 Task: Create a sub task System Test and UAT for the task  Create a new online platform for online gaming tournaments in the project BarTech , assign it to team member softage.1@softage.net and update the status of the sub task to  Off Track , set the priority of the sub task to High
Action: Mouse moved to (730, 327)
Screenshot: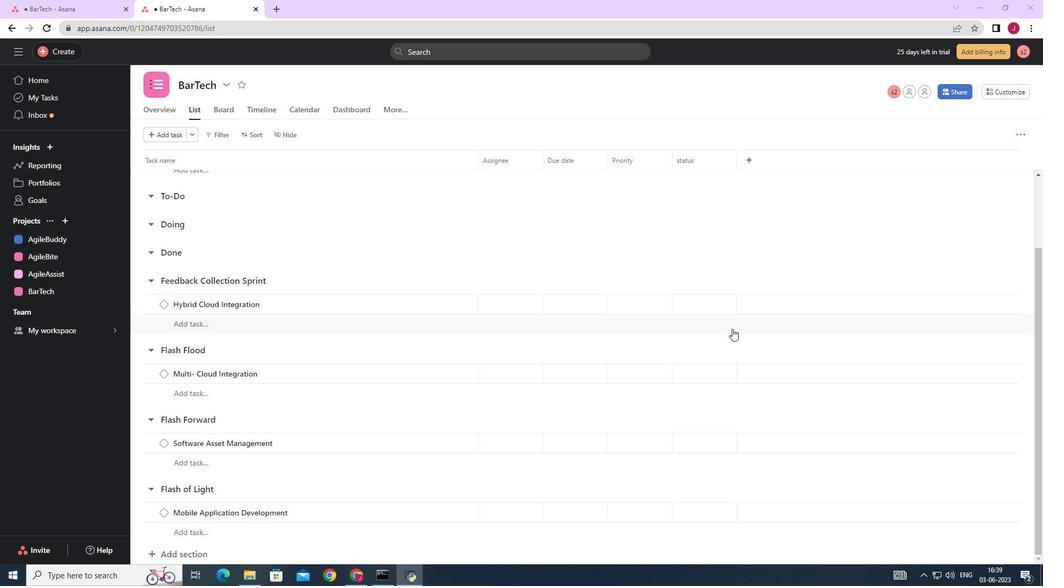 
Action: Mouse scrolled (730, 328) with delta (0, 0)
Screenshot: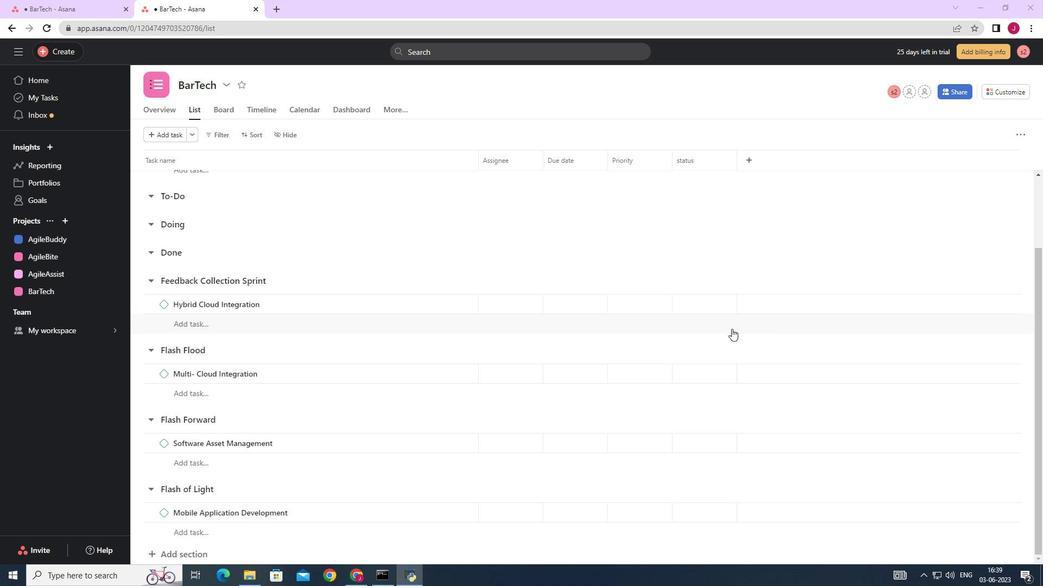 
Action: Mouse scrolled (730, 328) with delta (0, 0)
Screenshot: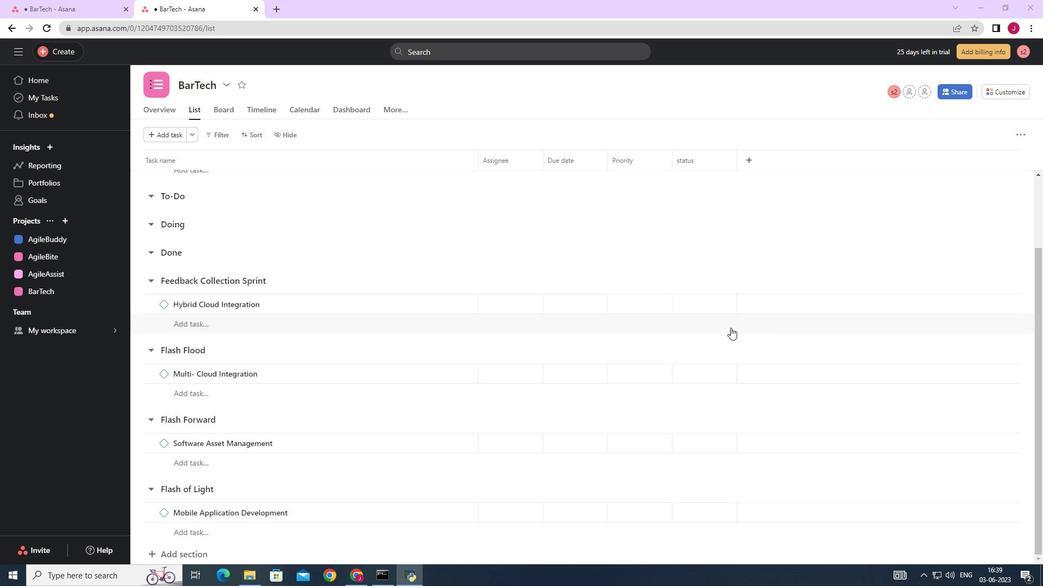 
Action: Mouse scrolled (730, 328) with delta (0, 0)
Screenshot: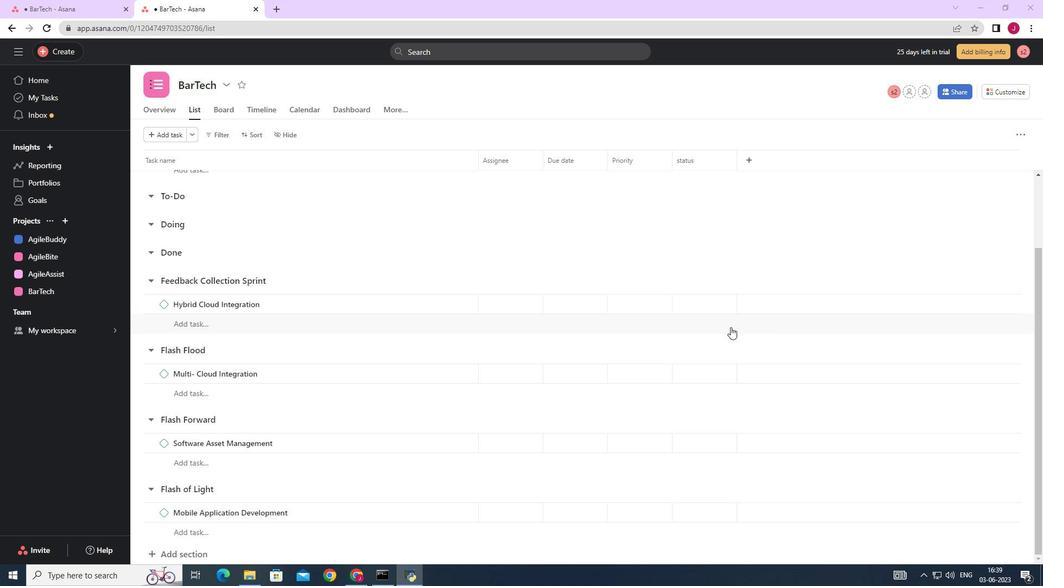 
Action: Mouse moved to (728, 323)
Screenshot: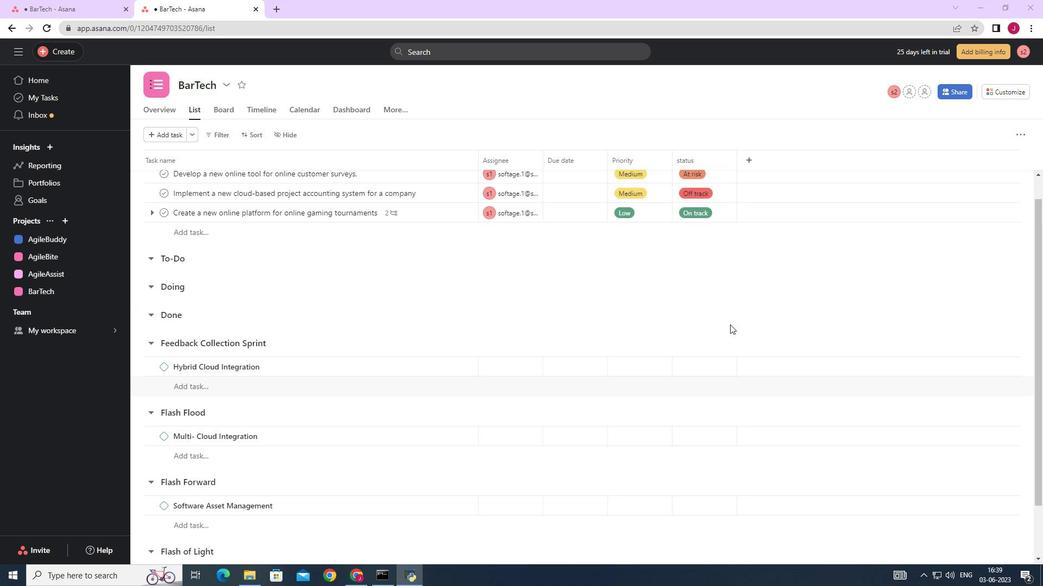 
Action: Mouse scrolled (728, 323) with delta (0, 0)
Screenshot: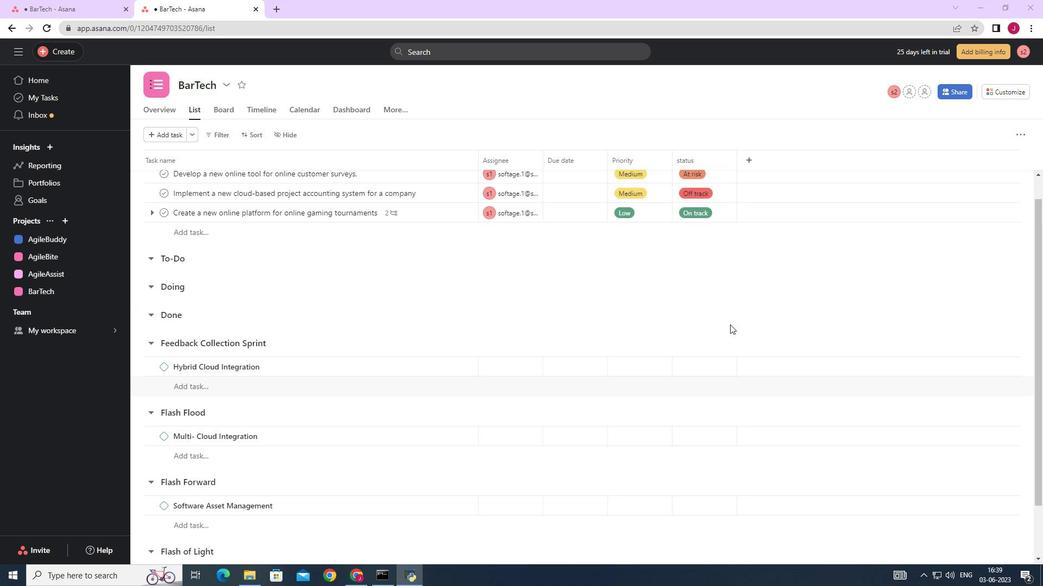 
Action: Mouse scrolled (728, 323) with delta (0, 0)
Screenshot: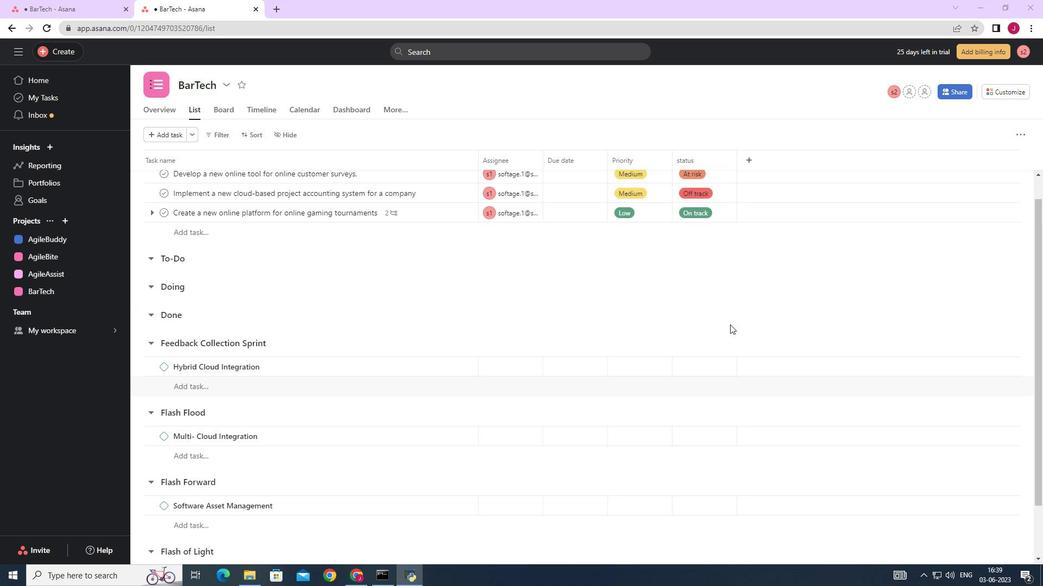 
Action: Mouse scrolled (728, 323) with delta (0, 0)
Screenshot: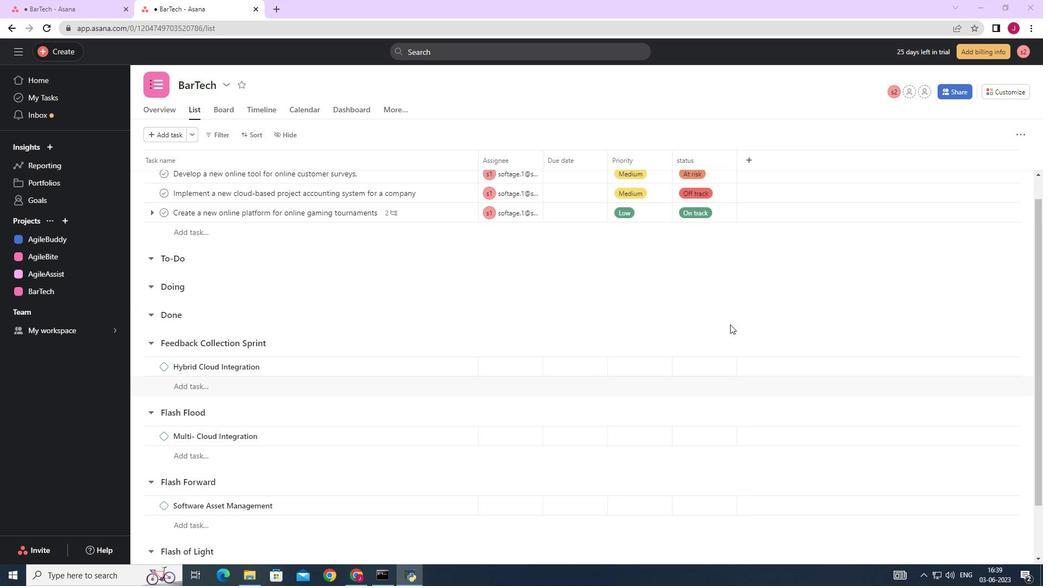 
Action: Mouse scrolled (728, 323) with delta (0, 0)
Screenshot: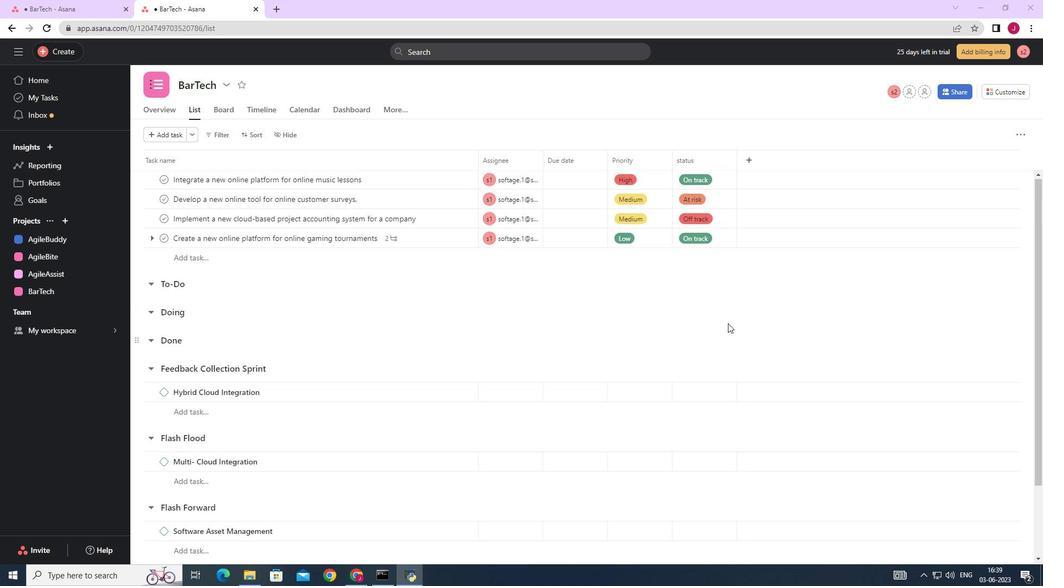 
Action: Mouse scrolled (728, 323) with delta (0, 0)
Screenshot: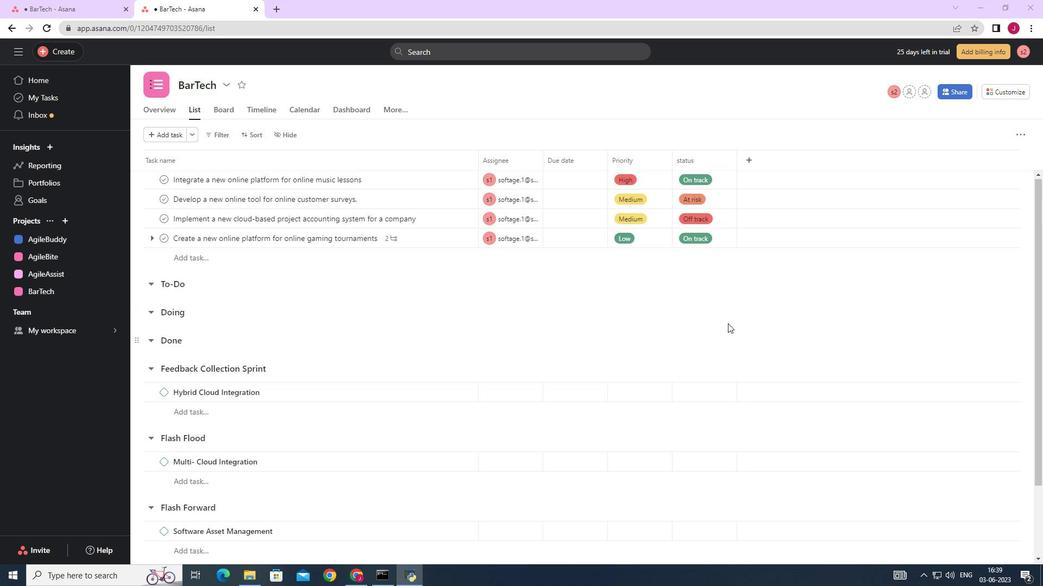
Action: Mouse moved to (488, 304)
Screenshot: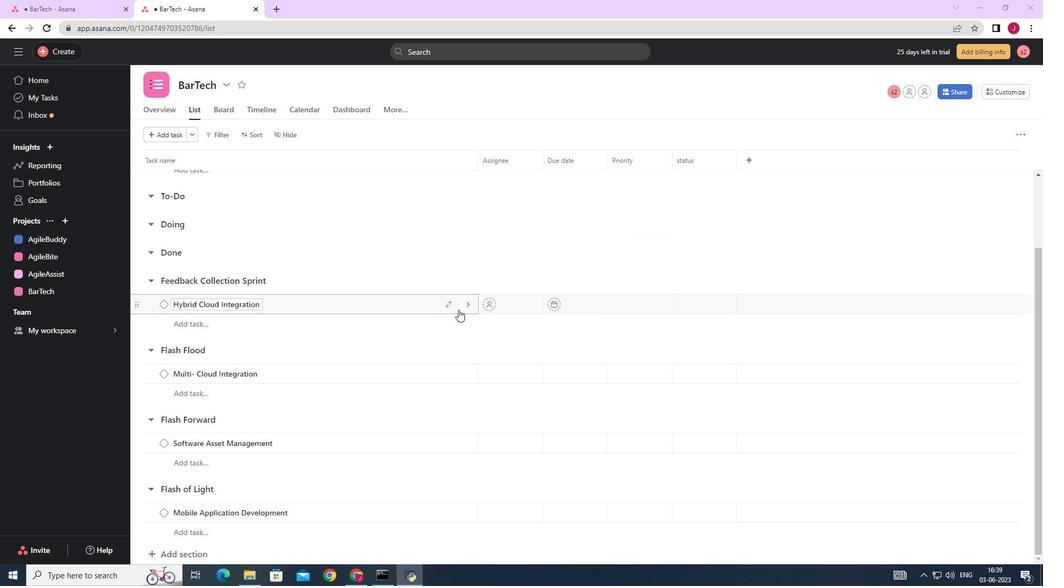 
Action: Mouse scrolled (488, 304) with delta (0, 0)
Screenshot: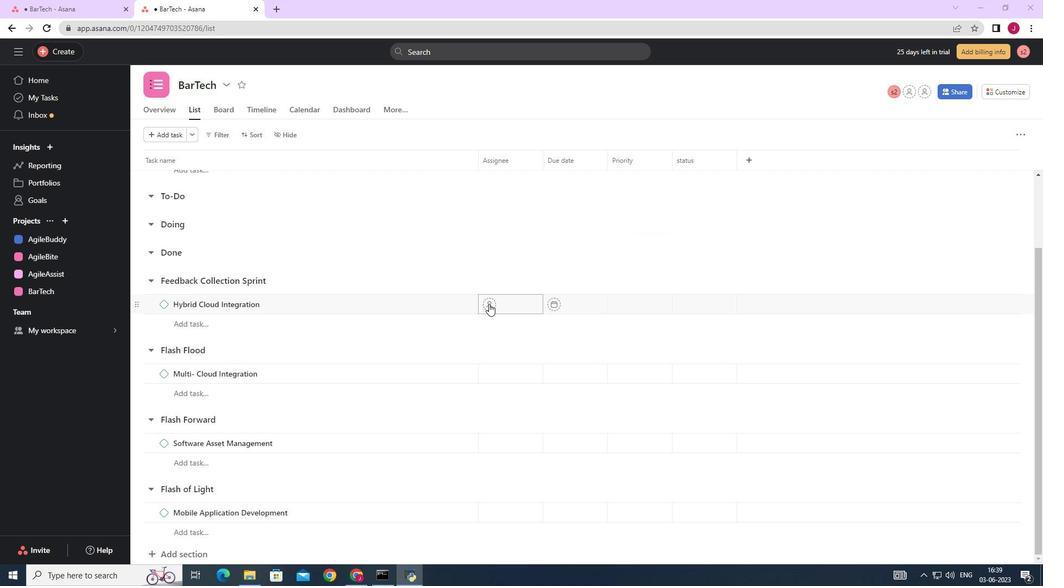 
Action: Mouse moved to (485, 295)
Screenshot: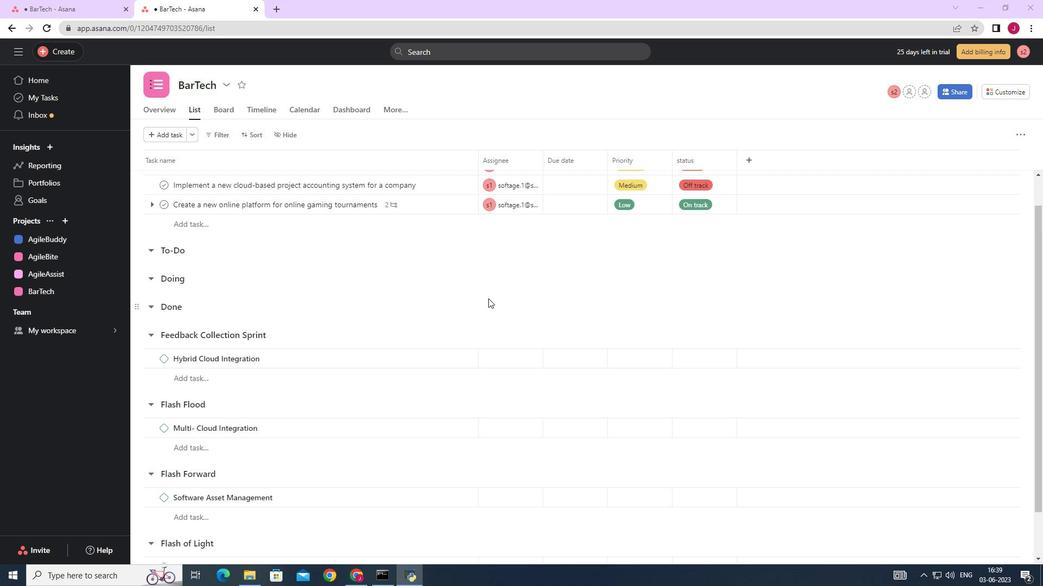 
Action: Mouse scrolled (485, 296) with delta (0, 0)
Screenshot: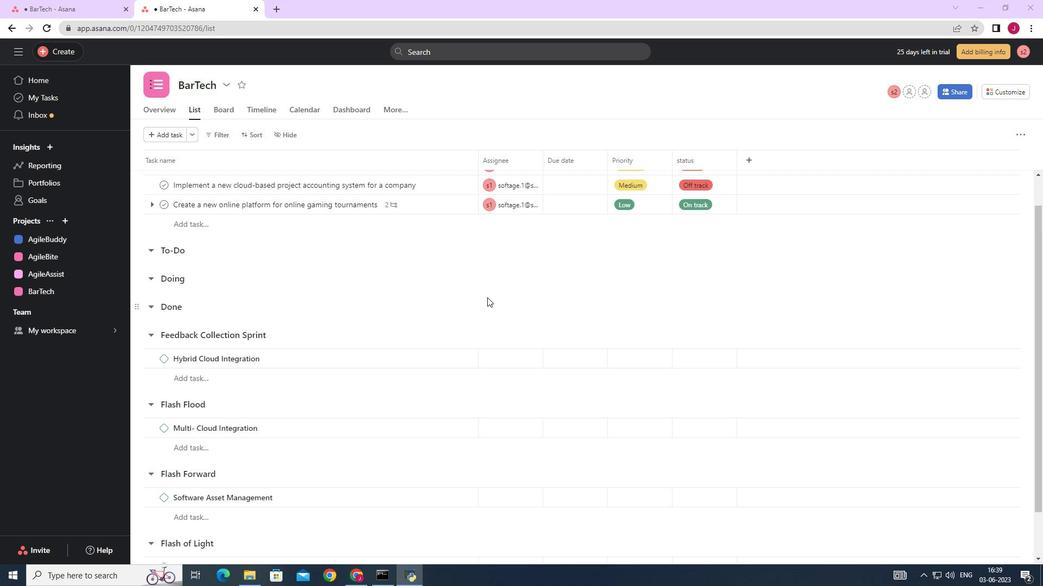 
Action: Mouse scrolled (485, 296) with delta (0, 0)
Screenshot: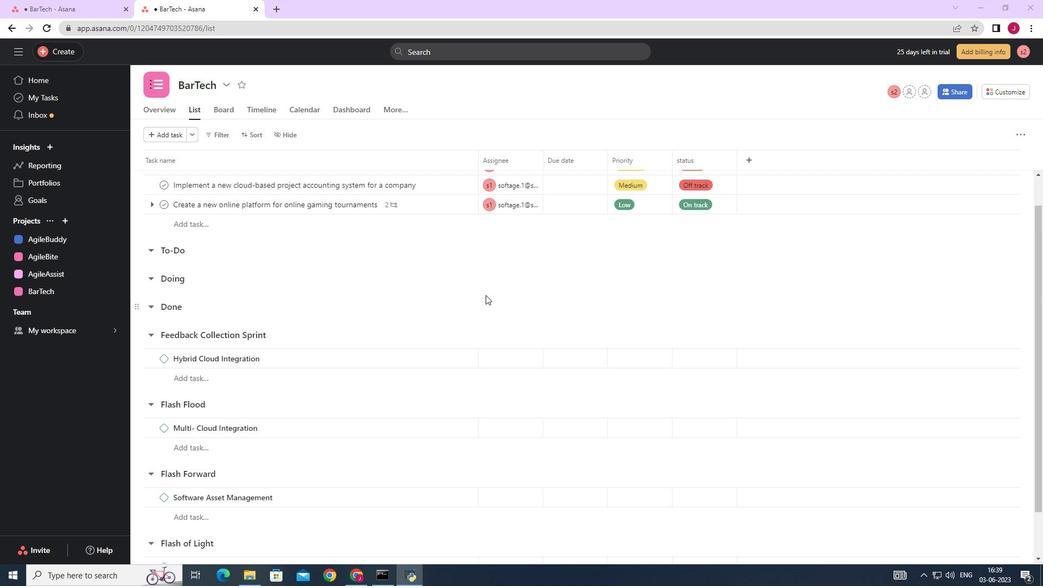 
Action: Mouse moved to (437, 241)
Screenshot: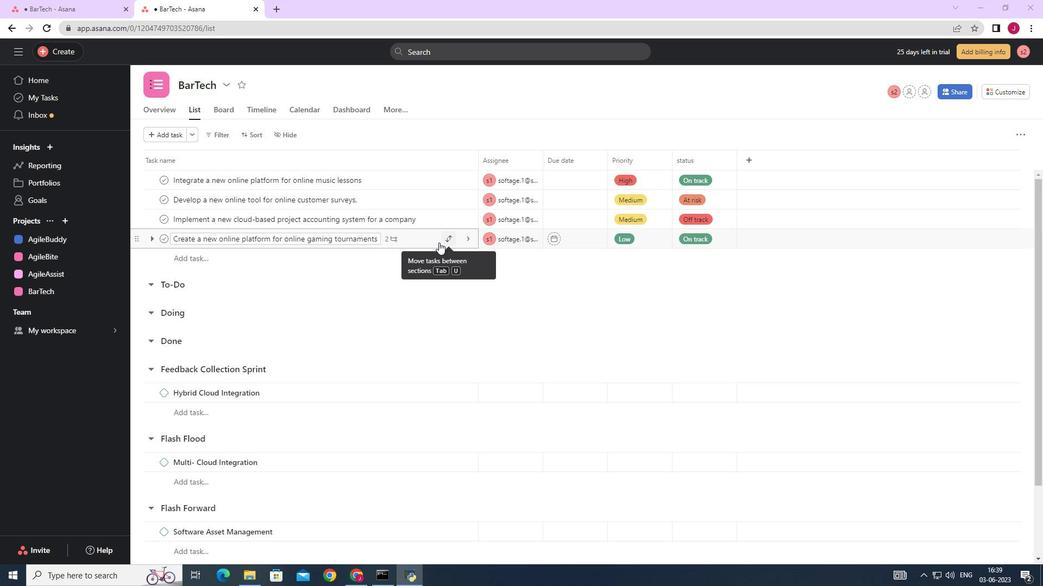 
Action: Mouse pressed left at (437, 241)
Screenshot: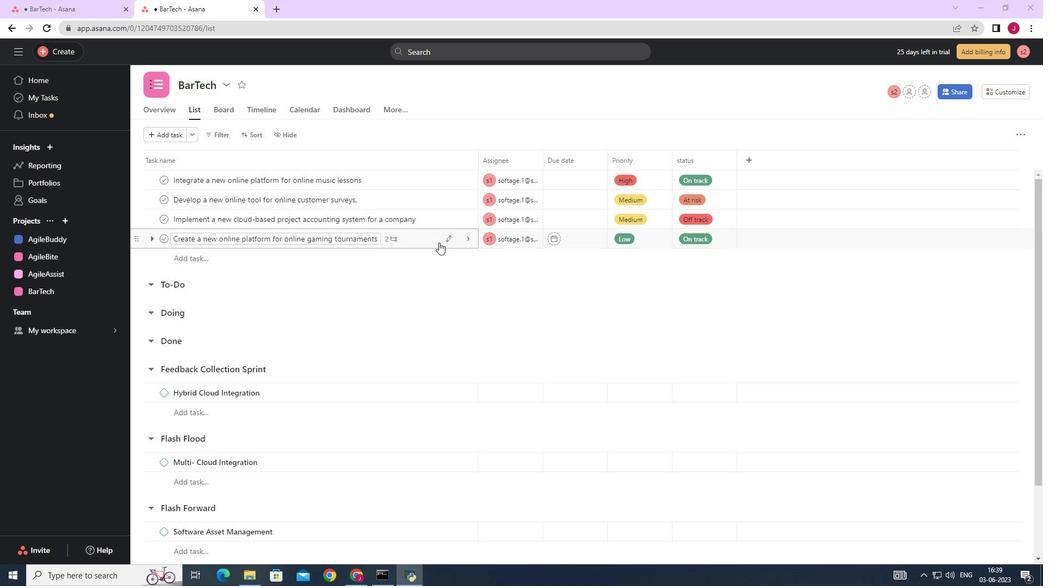 
Action: Mouse moved to (766, 320)
Screenshot: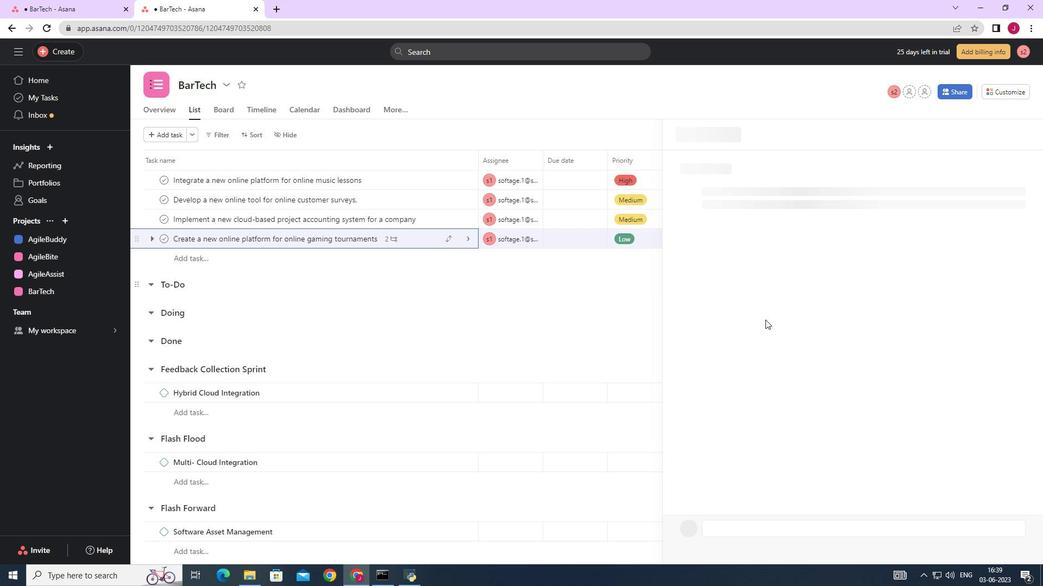 
Action: Mouse scrolled (766, 320) with delta (0, 0)
Screenshot: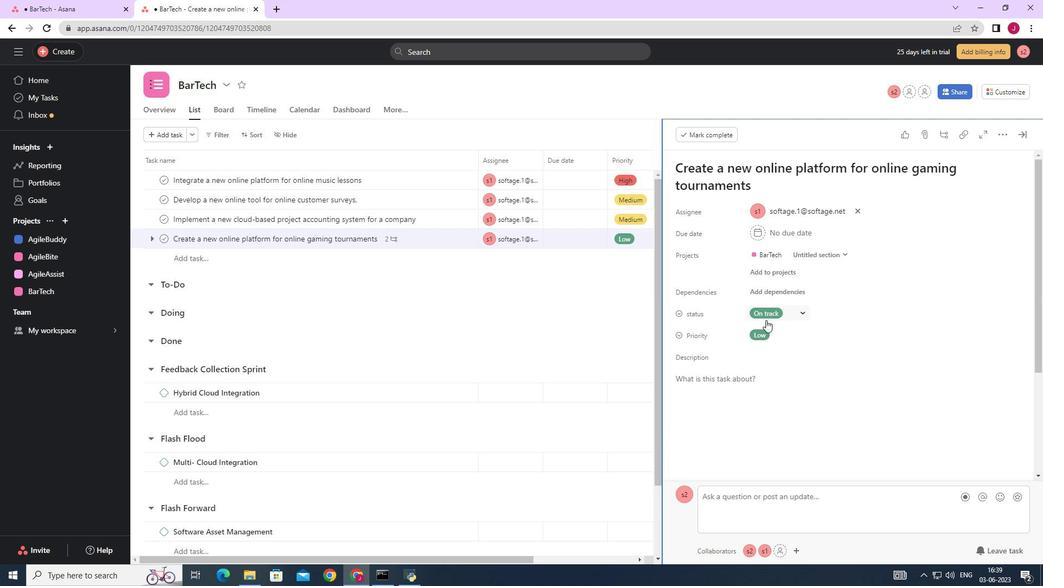 
Action: Mouse scrolled (766, 320) with delta (0, 0)
Screenshot: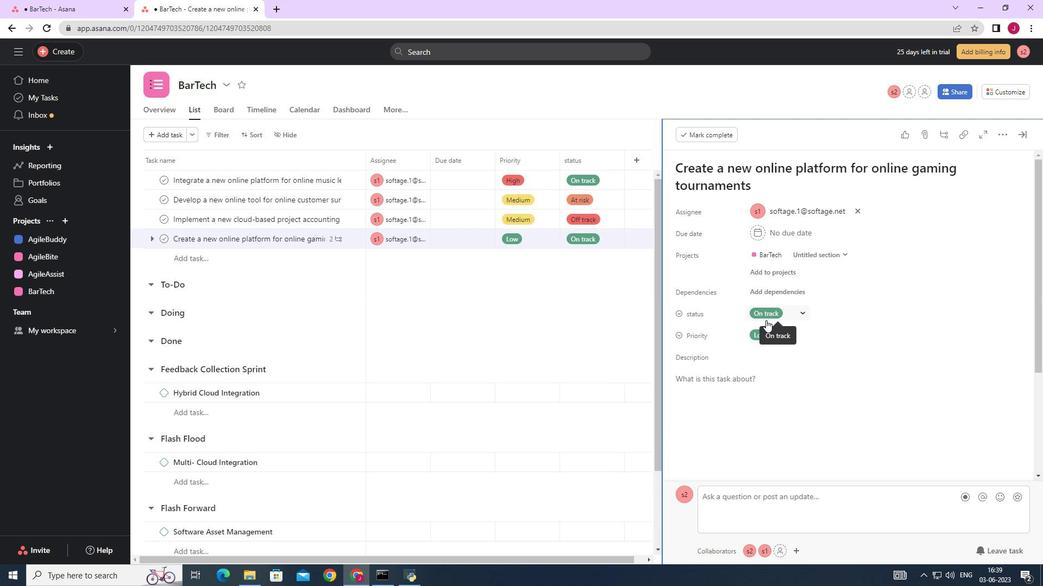 
Action: Mouse moved to (766, 320)
Screenshot: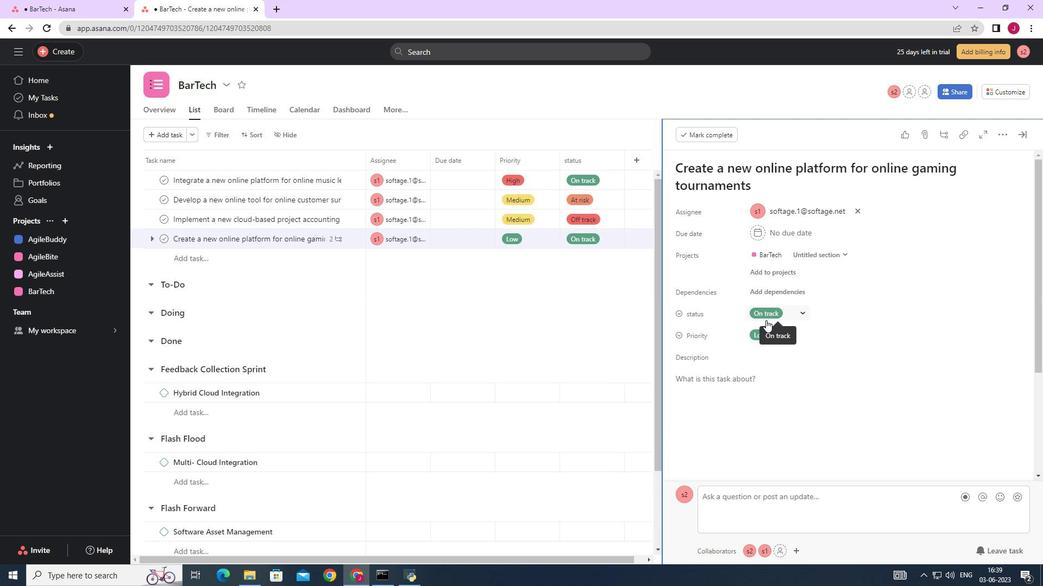 
Action: Mouse scrolled (766, 320) with delta (0, 0)
Screenshot: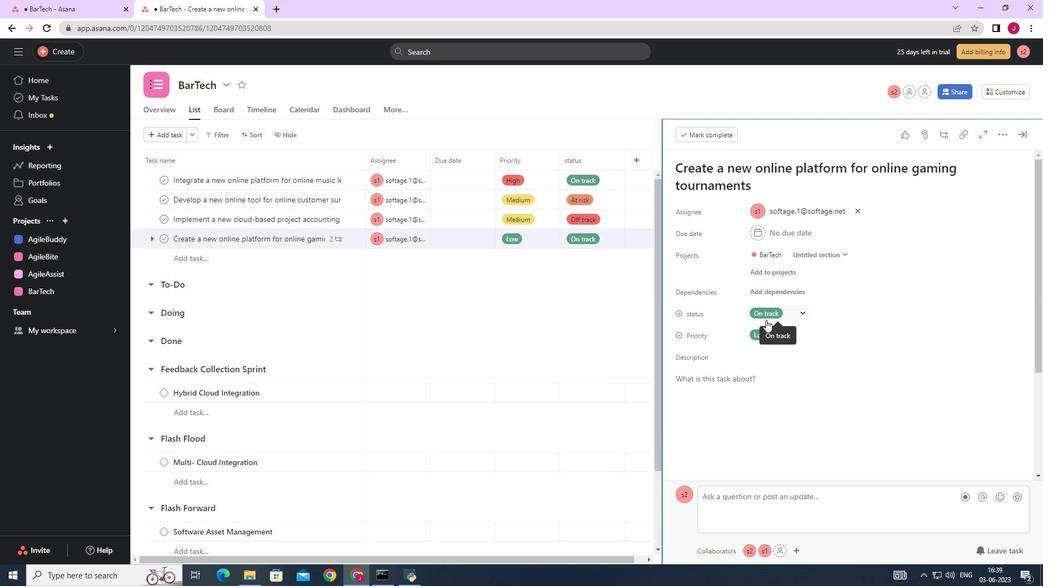 
Action: Mouse moved to (767, 321)
Screenshot: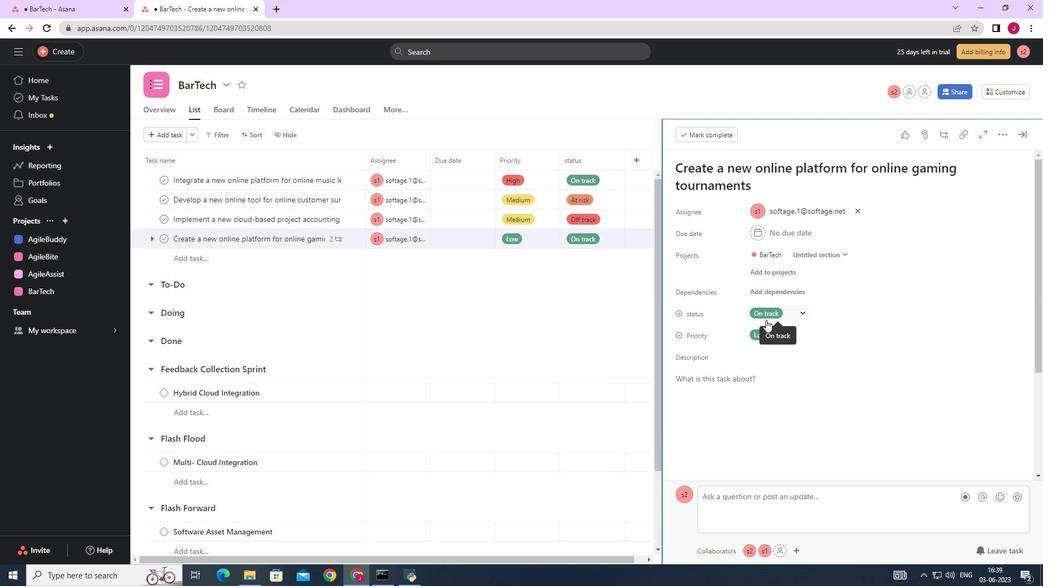 
Action: Mouse scrolled (767, 321) with delta (0, 0)
Screenshot: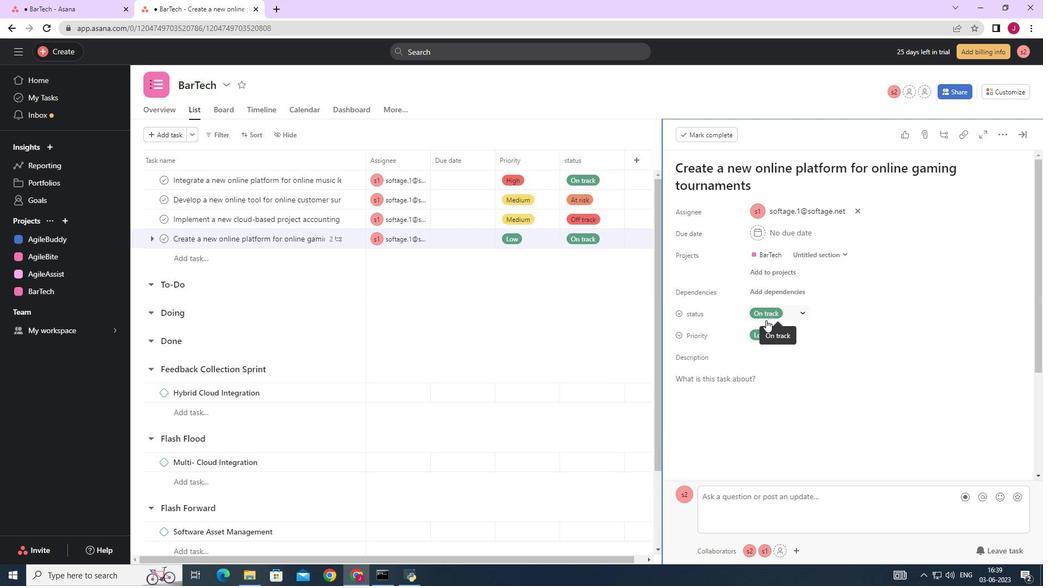 
Action: Mouse moved to (768, 322)
Screenshot: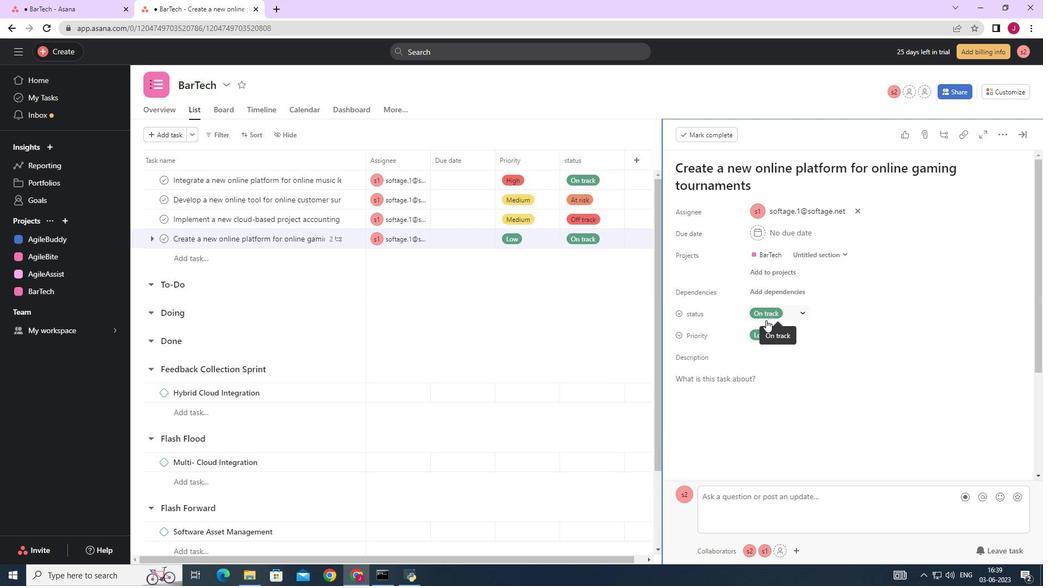 
Action: Mouse scrolled (768, 321) with delta (0, 0)
Screenshot: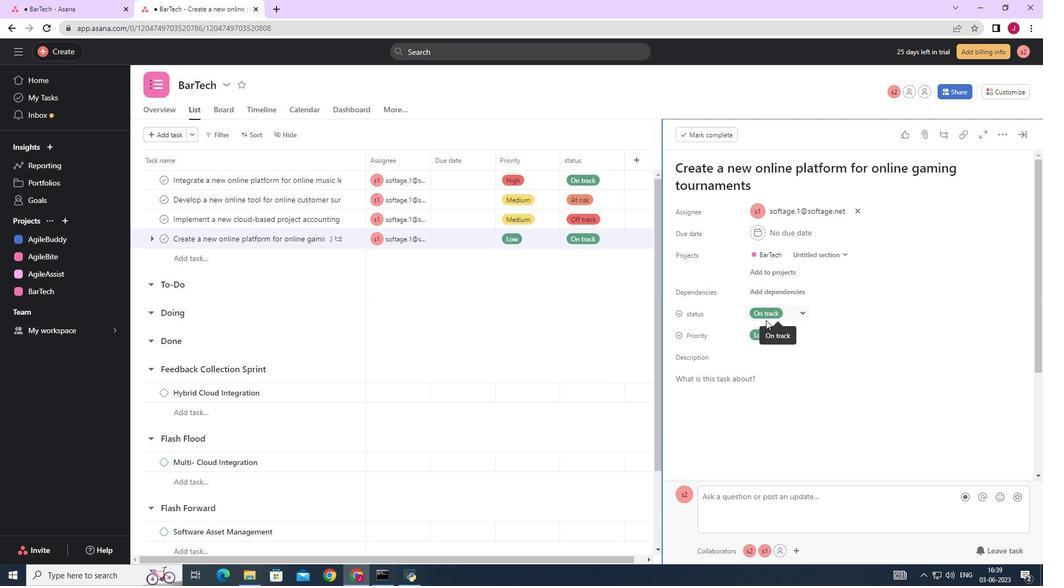 
Action: Mouse moved to (716, 393)
Screenshot: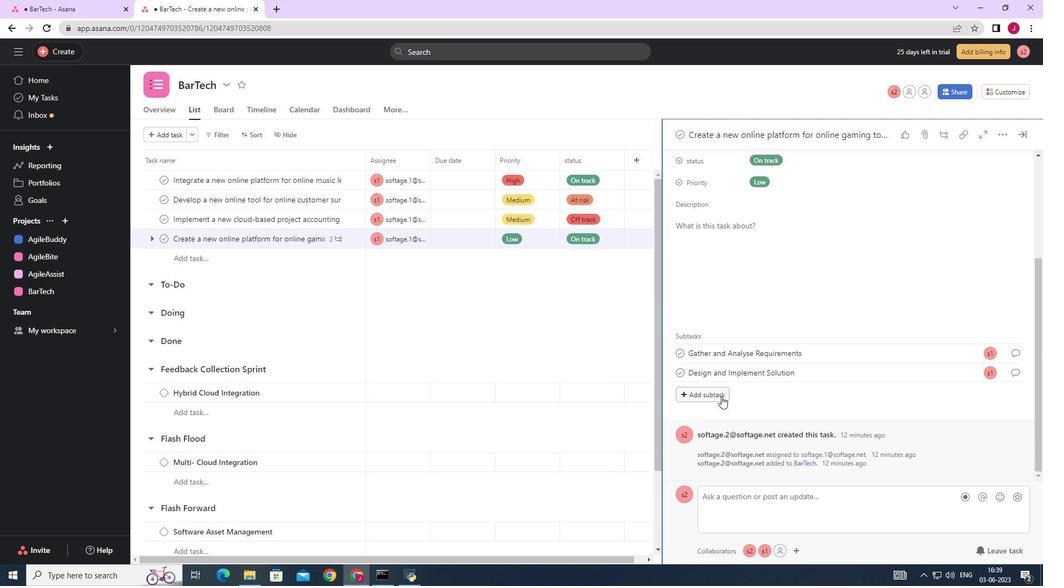 
Action: Mouse pressed left at (716, 393)
Screenshot: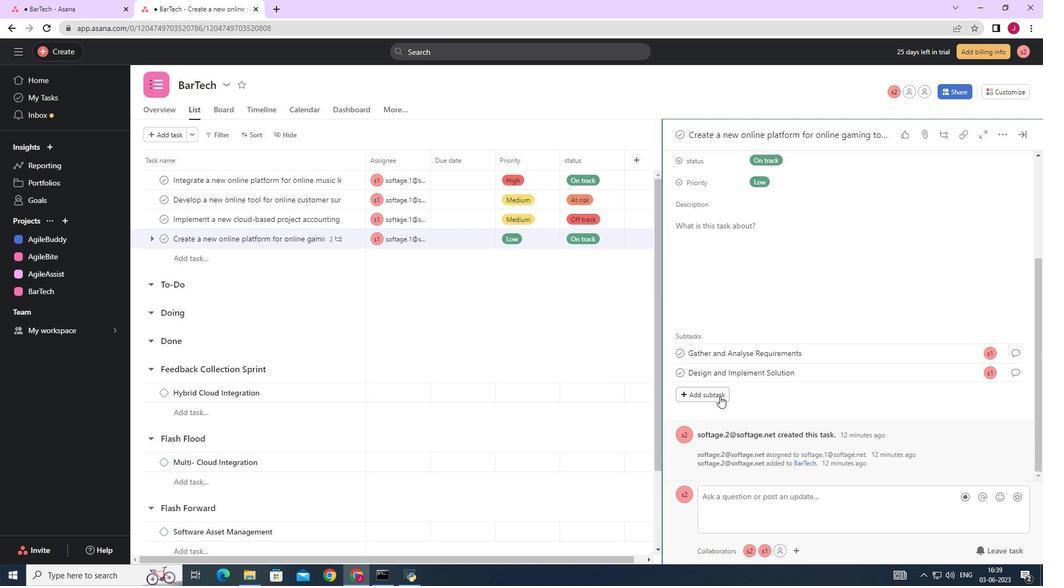 
Action: Mouse moved to (694, 376)
Screenshot: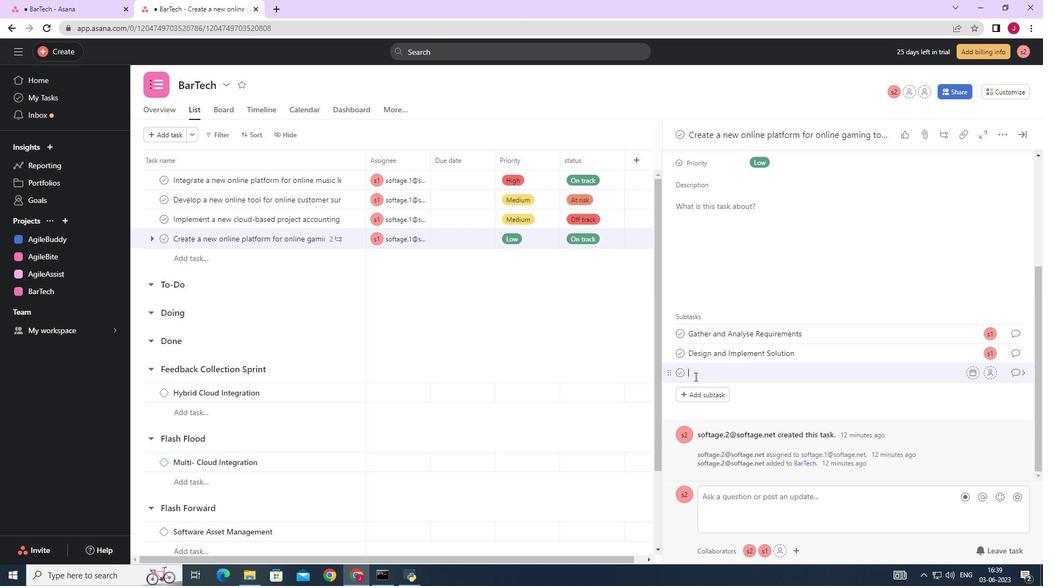 
Action: Key pressed <Key.caps_lock>S<Key.caps_lock>ystem<Key.space><Key.caps_lock>T<Key.caps_lock>est<Key.space>and<Key.space><Key.caps_lock>USA<Key.backspace><Key.backspace>AT
Screenshot: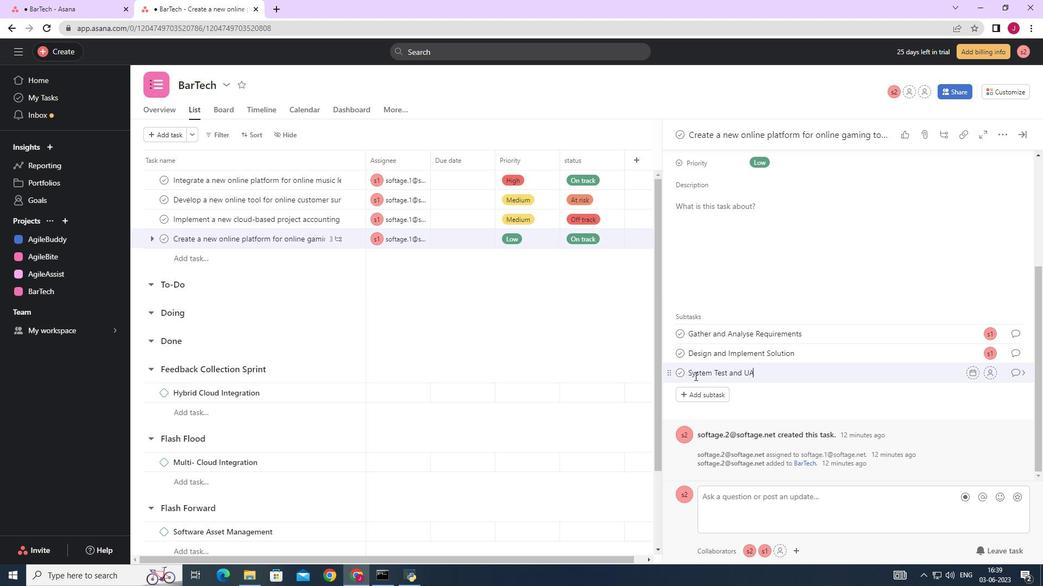 
Action: Mouse moved to (993, 376)
Screenshot: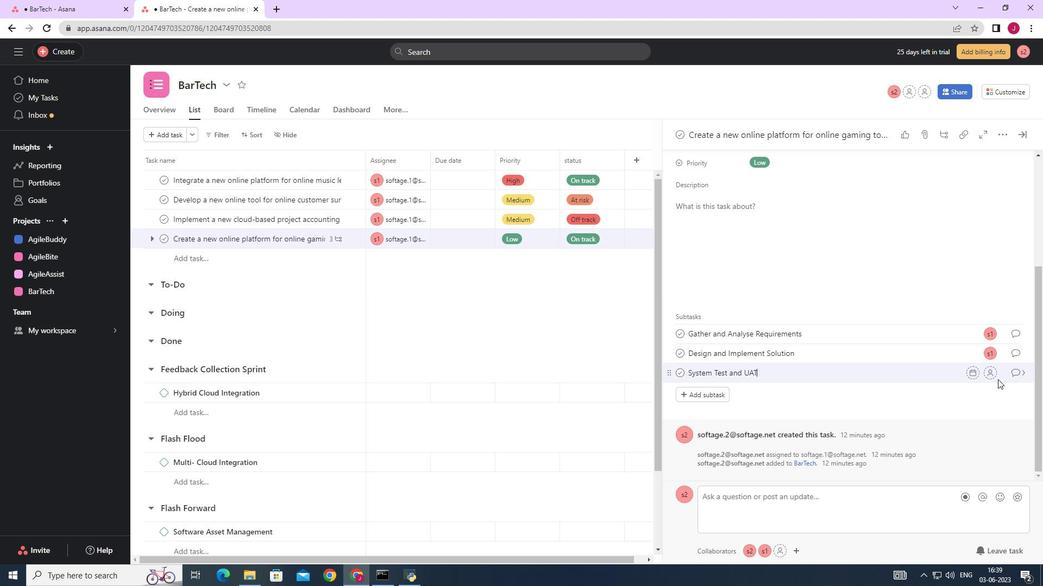 
Action: Mouse pressed left at (993, 376)
Screenshot: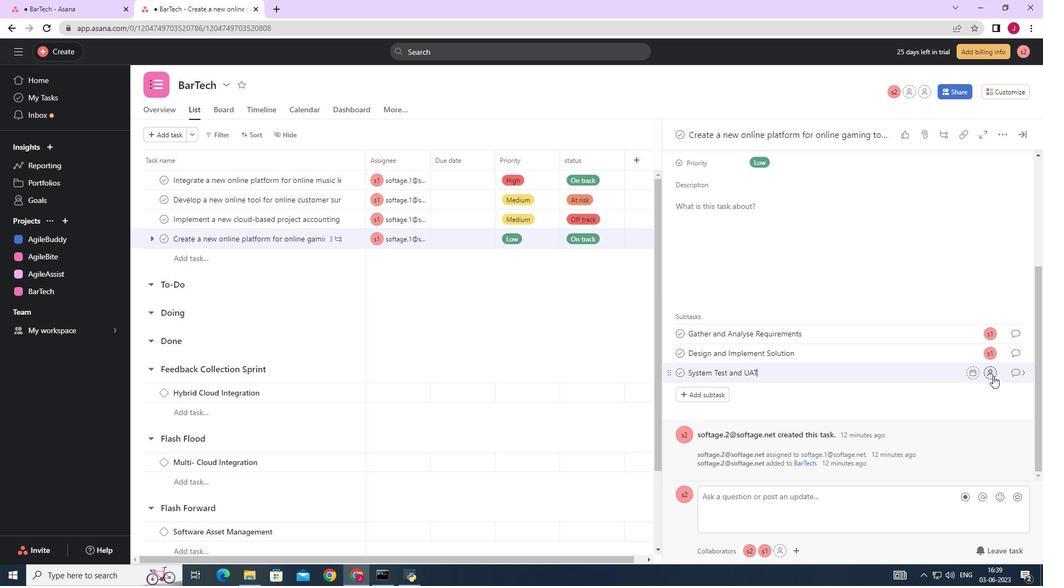 
Action: Mouse moved to (980, 375)
Screenshot: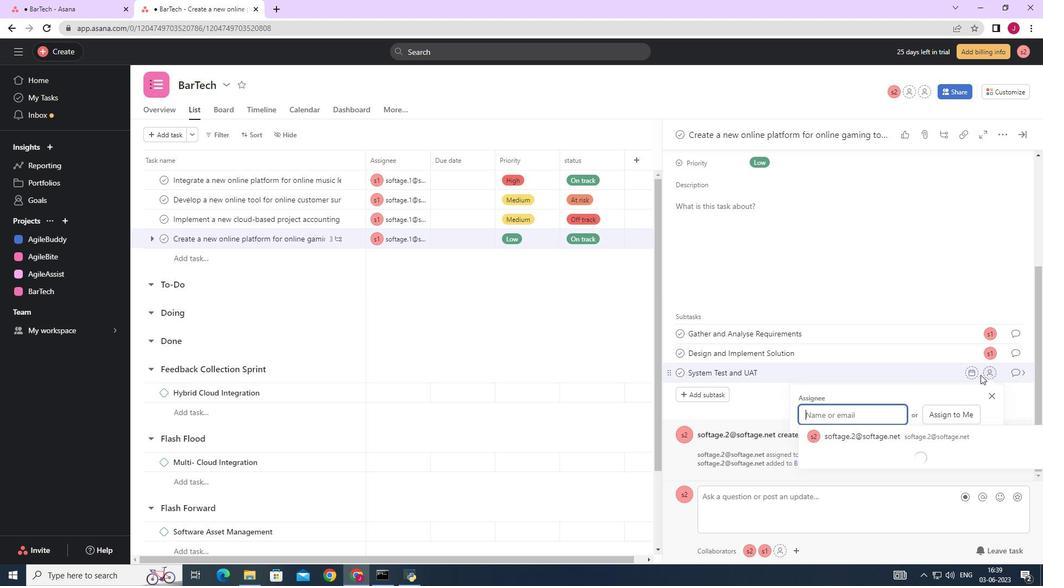 
Action: Key pressed SOFTAGE.1
Screenshot: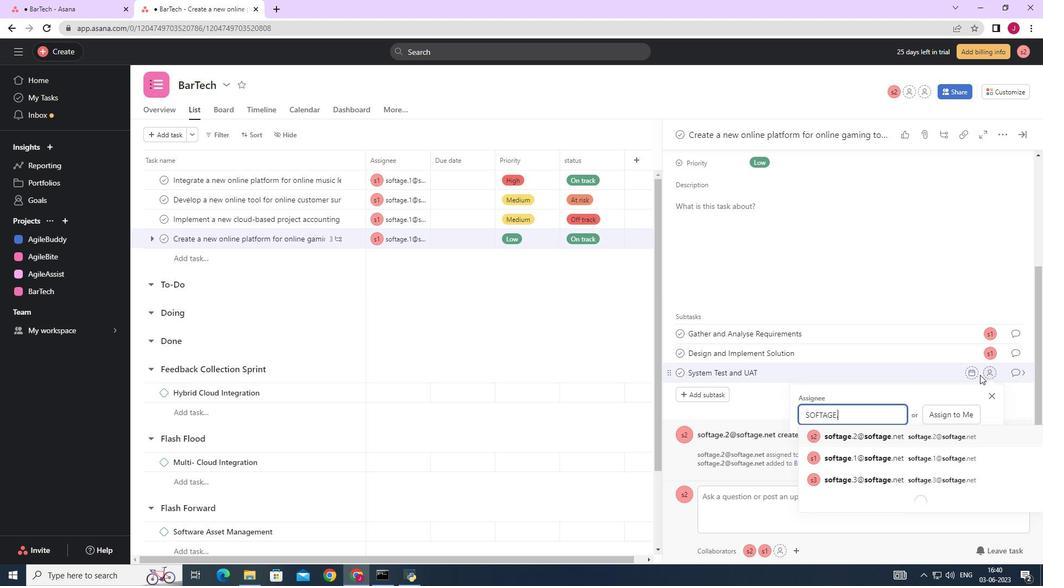 
Action: Mouse moved to (887, 434)
Screenshot: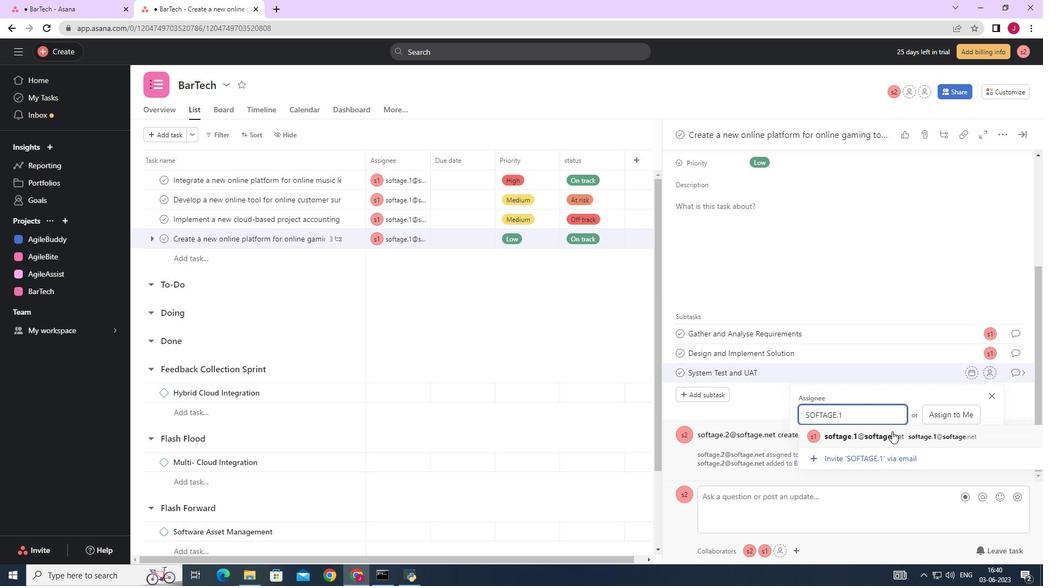 
Action: Mouse pressed left at (887, 434)
Screenshot: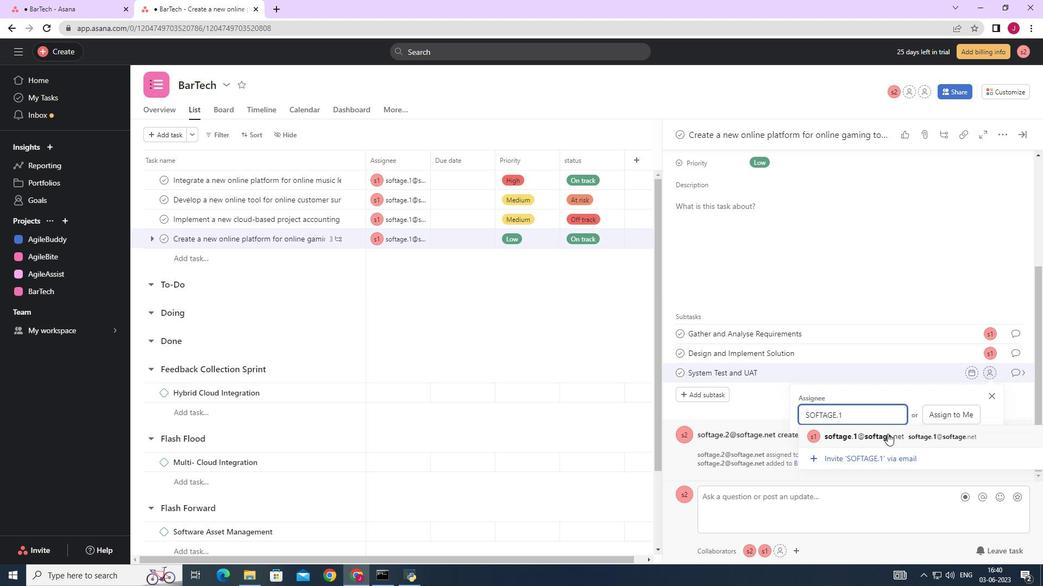 
Action: Mouse moved to (1016, 372)
Screenshot: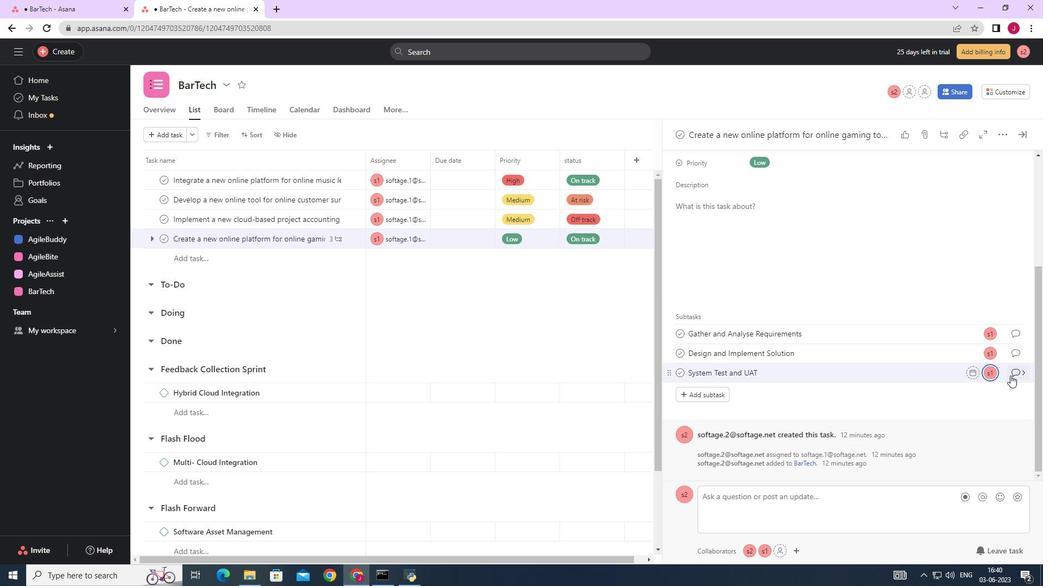 
Action: Mouse pressed left at (1016, 372)
Screenshot: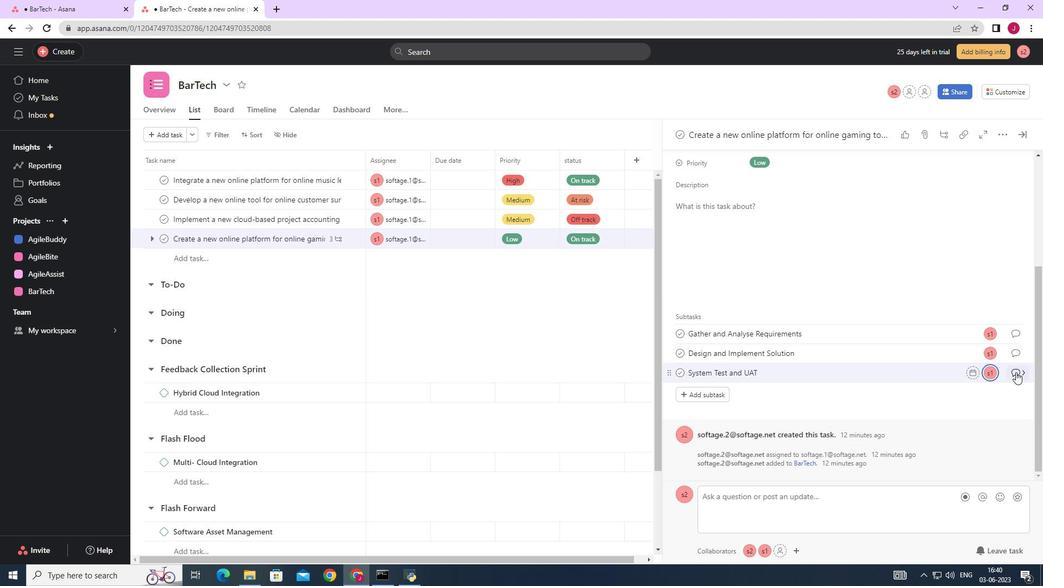 
Action: Mouse moved to (711, 290)
Screenshot: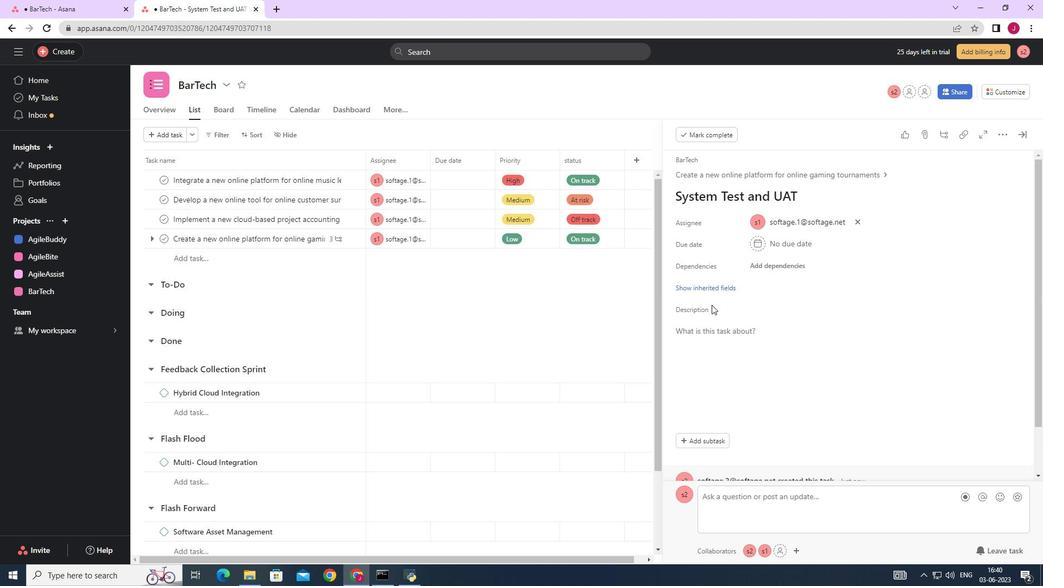 
Action: Mouse pressed left at (711, 290)
Screenshot: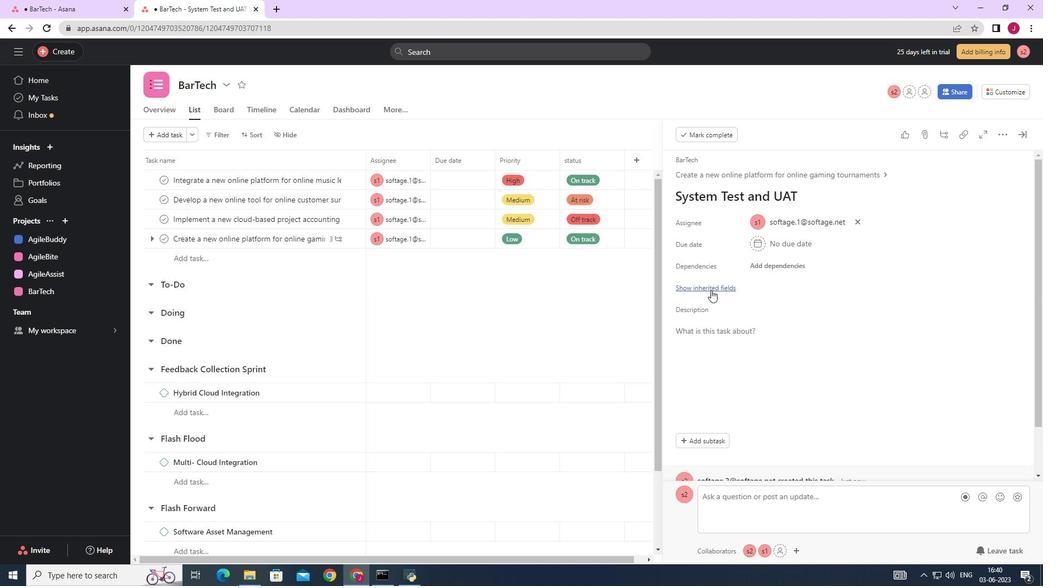 
Action: Mouse moved to (751, 310)
Screenshot: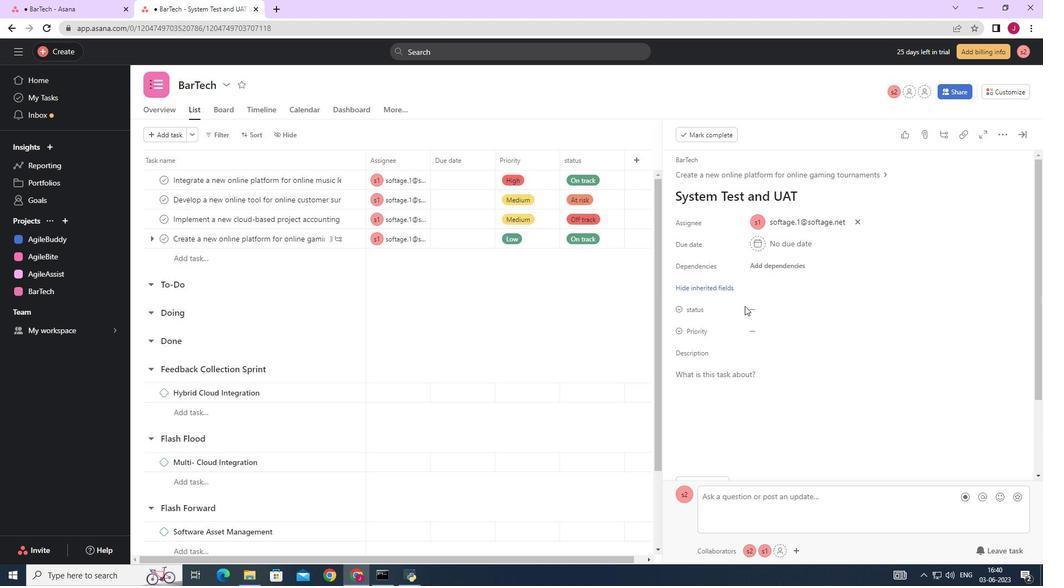 
Action: Mouse pressed left at (751, 310)
Screenshot: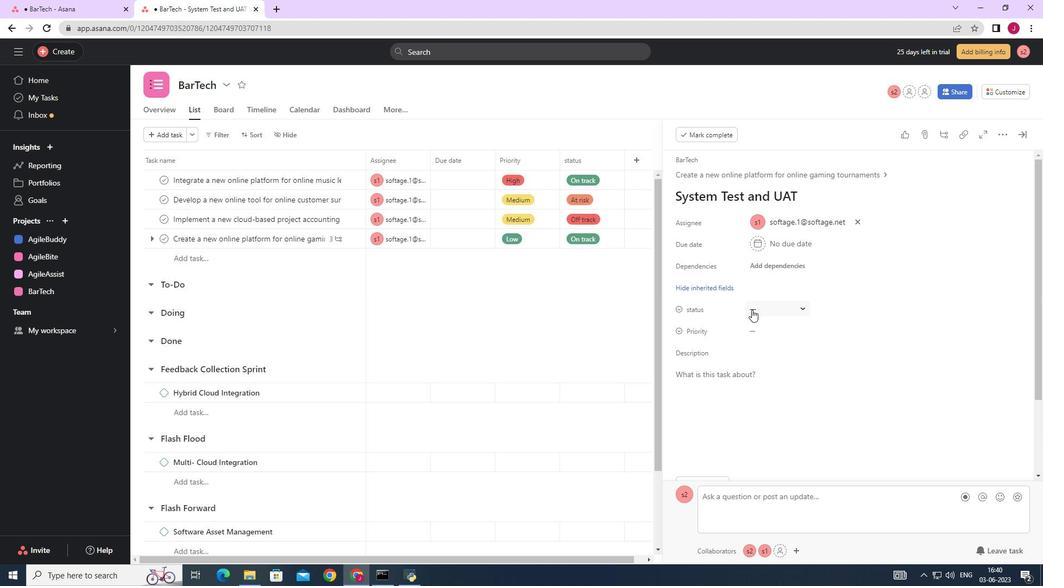 
Action: Mouse moved to (788, 363)
Screenshot: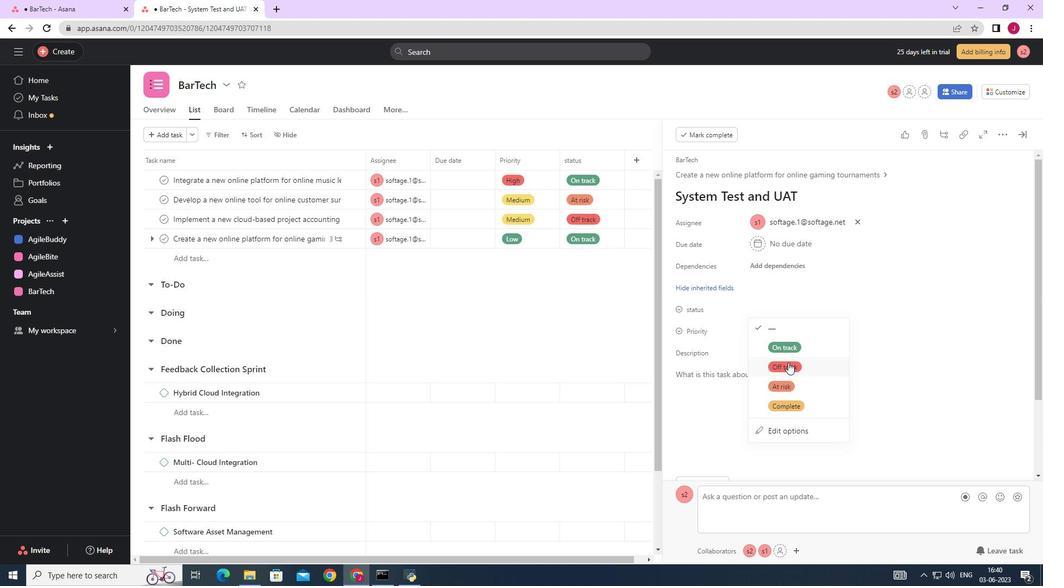 
Action: Mouse pressed left at (788, 363)
Screenshot: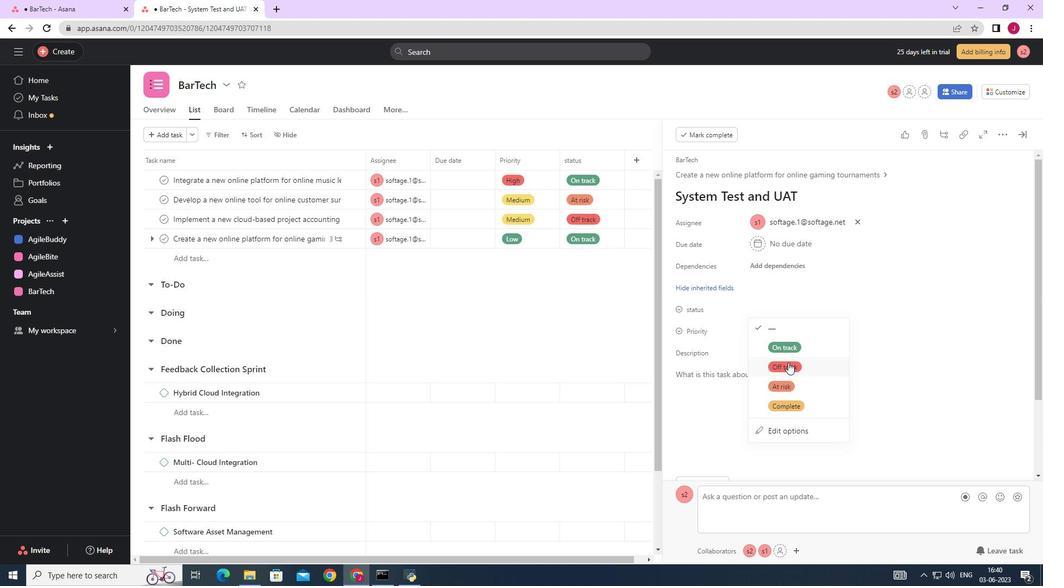 
Action: Mouse moved to (751, 335)
Screenshot: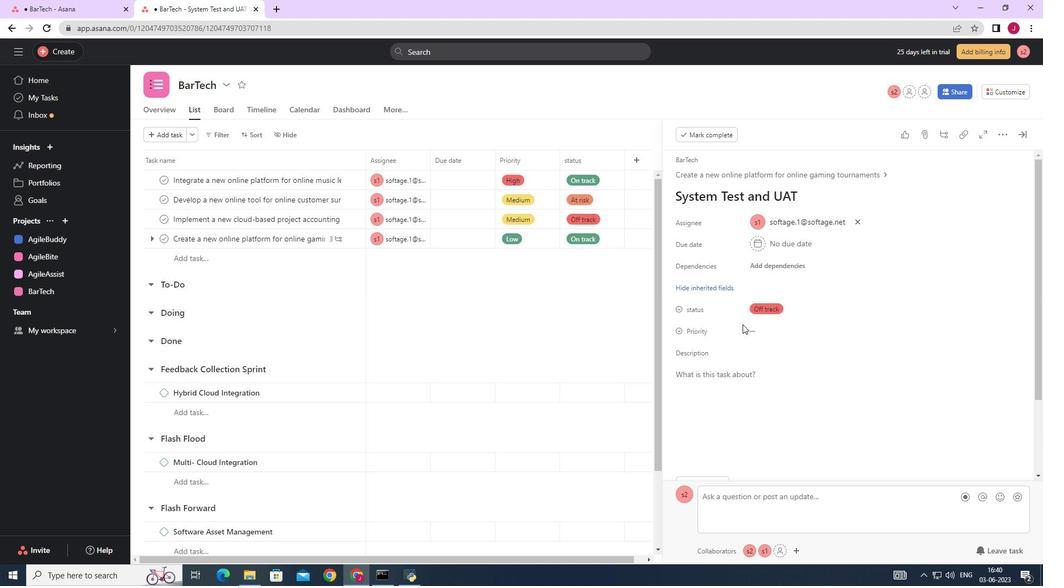 
Action: Mouse pressed left at (751, 335)
Screenshot: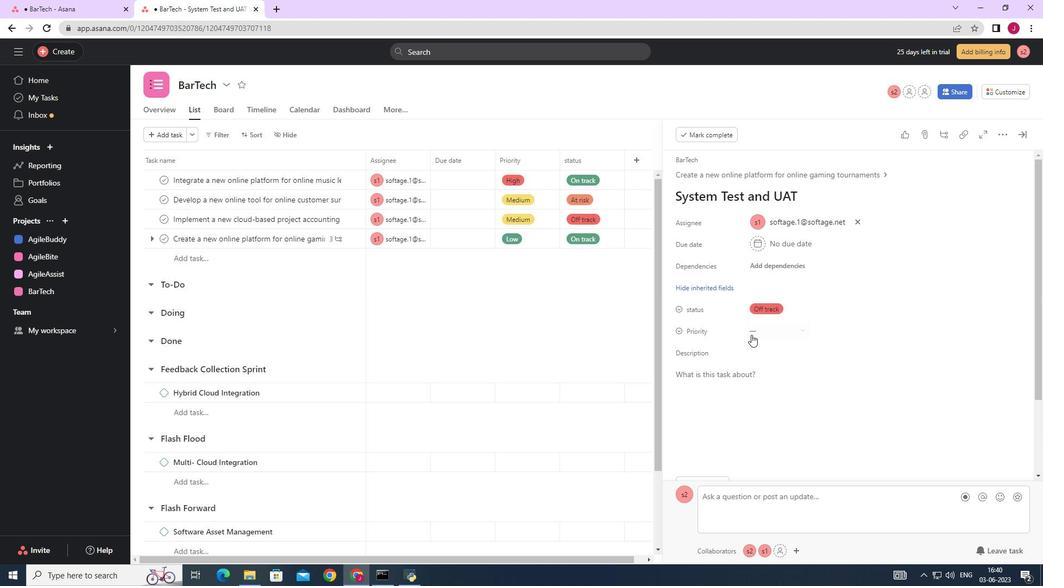 
Action: Mouse moved to (786, 368)
Screenshot: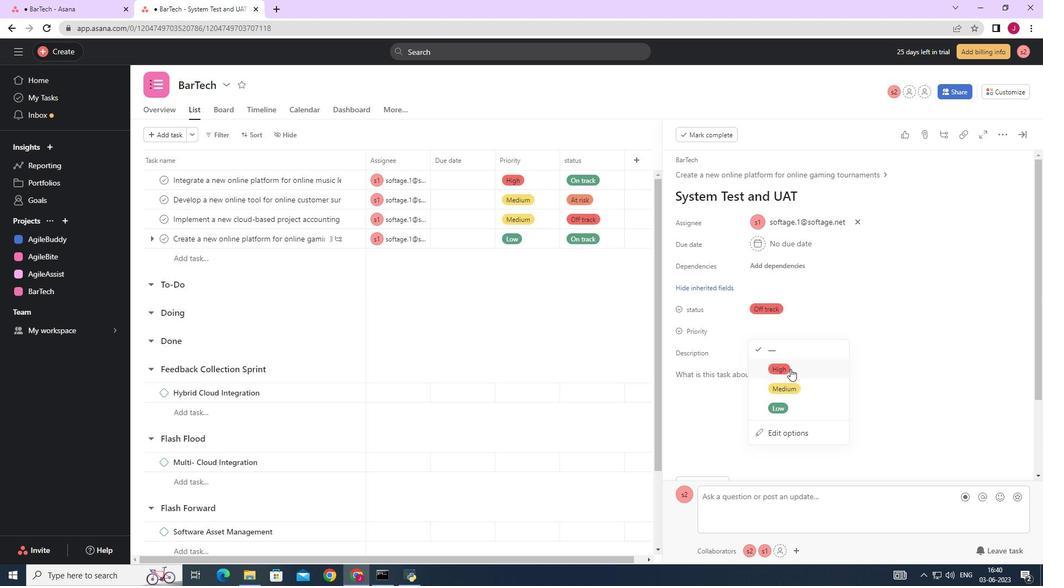 
Action: Mouse pressed left at (786, 368)
Screenshot: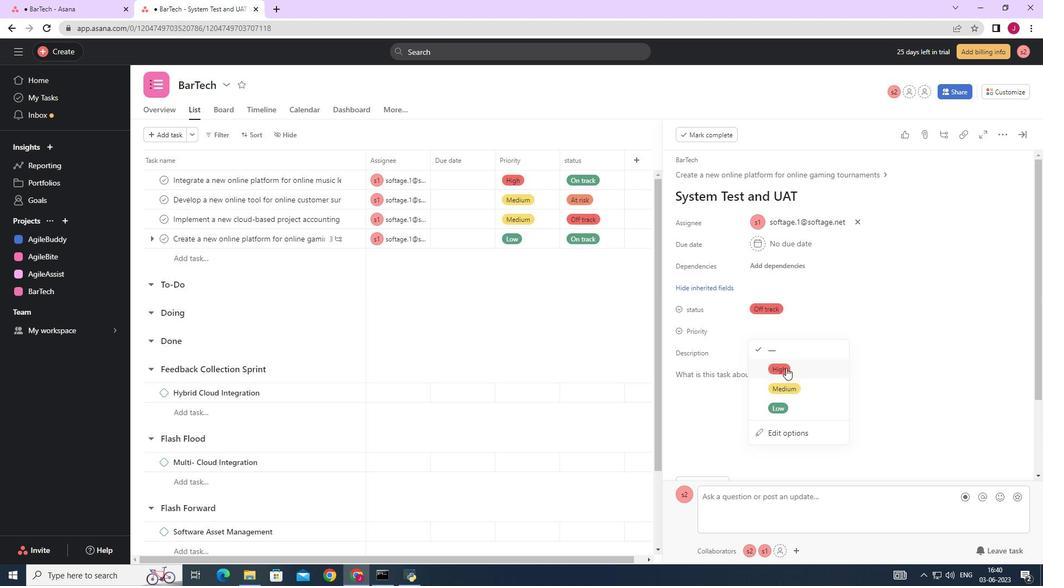 
Action: Mouse moved to (1025, 134)
Screenshot: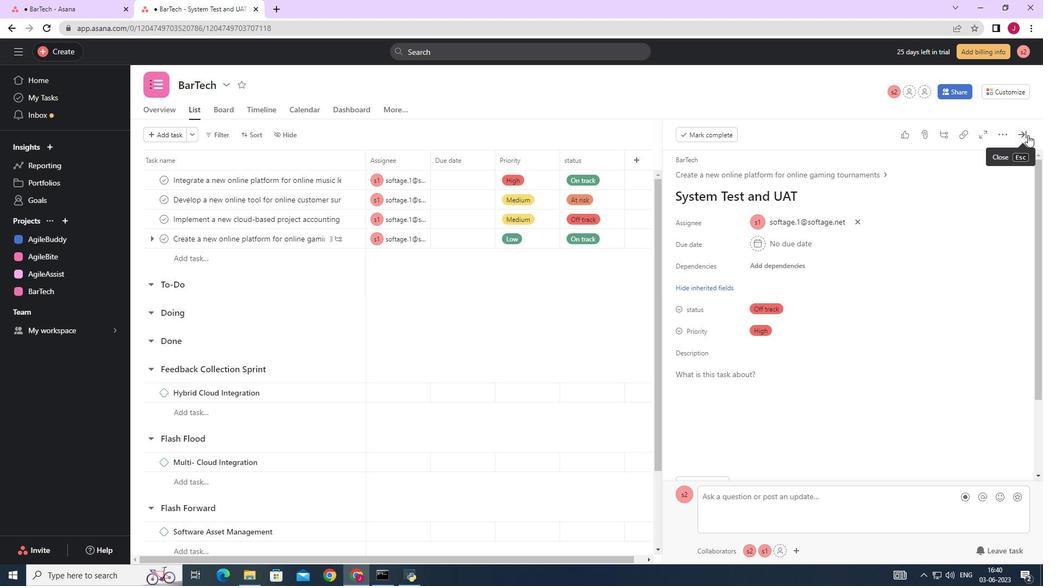 
Action: Mouse pressed left at (1025, 134)
Screenshot: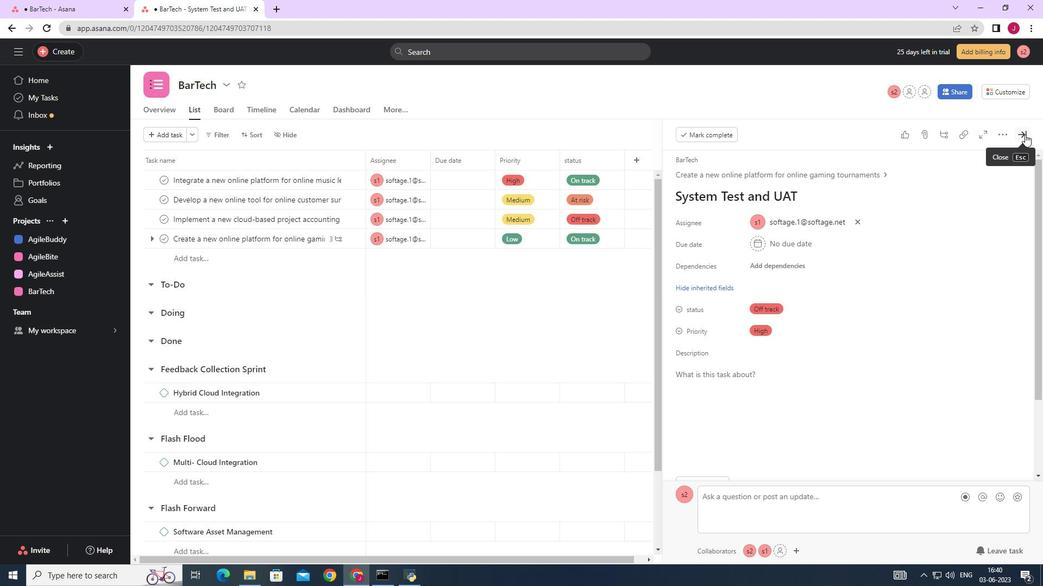 
Action: Mouse moved to (1022, 134)
Screenshot: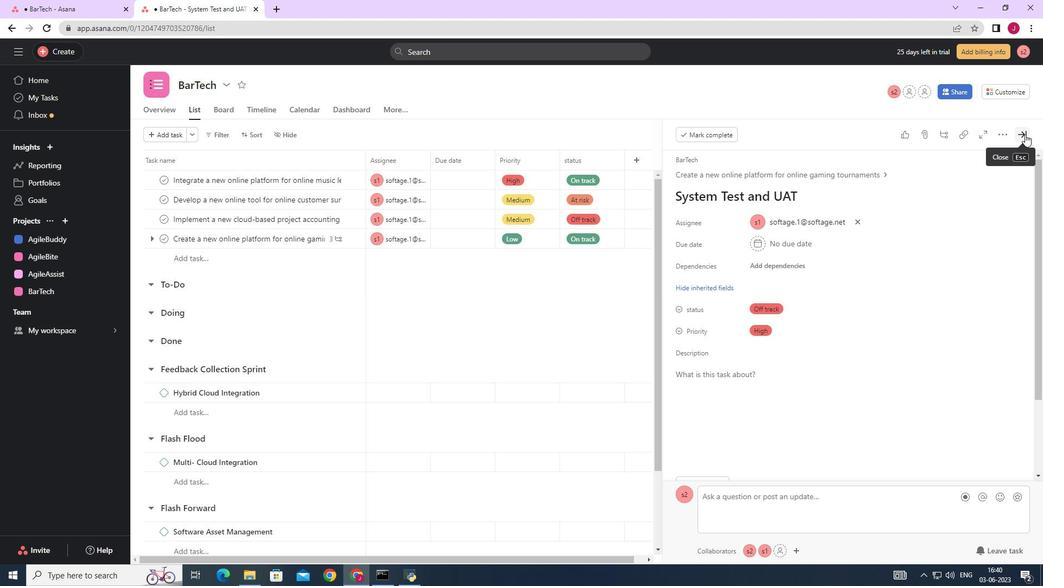 
